 Task: Create New Customer with Customer Name: Americas Best Wings, Billing Address Line1: 4721 Huntz Lane, Billing Address Line2:  Bolton, Billing Address Line3:  Massachusetts 01740
Action: Mouse pressed left at (174, 34)
Screenshot: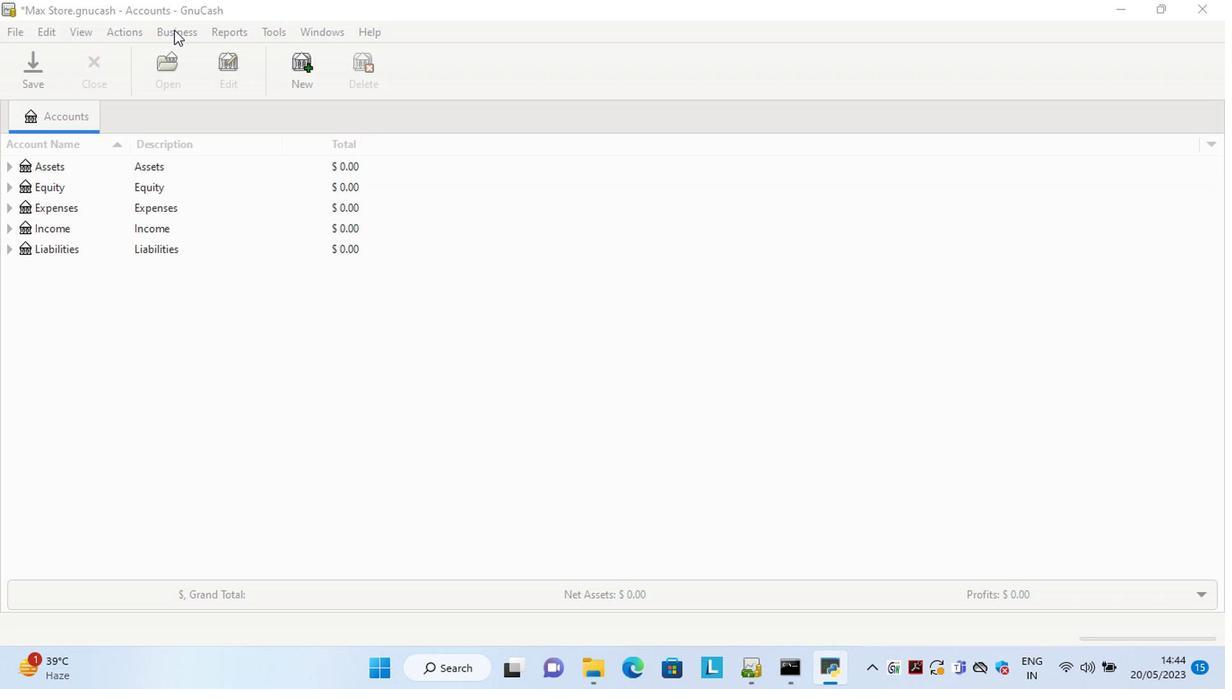 
Action: Mouse moved to (374, 81)
Screenshot: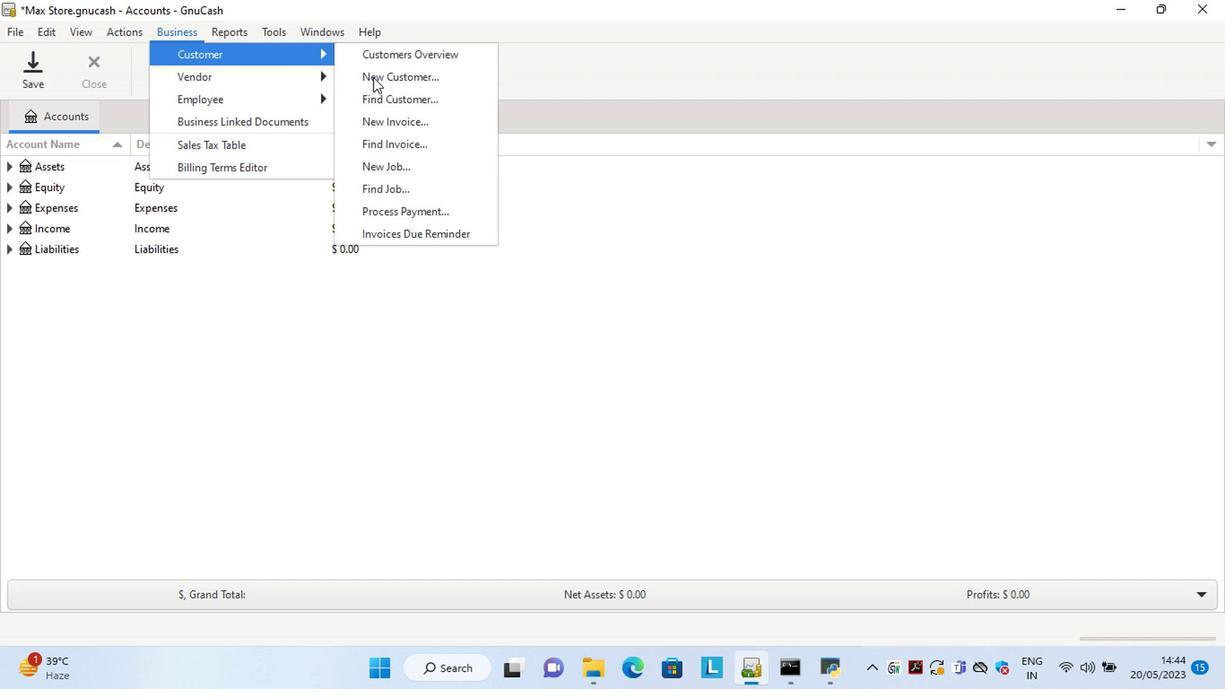 
Action: Mouse pressed left at (374, 81)
Screenshot: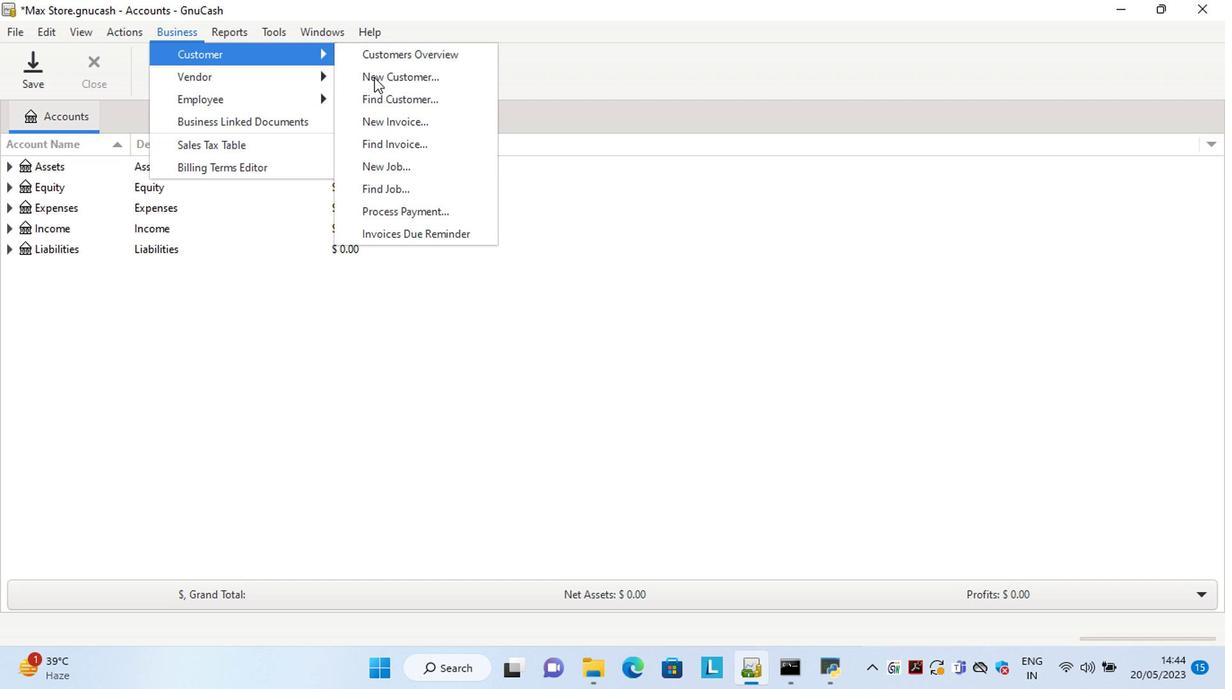 
Action: Mouse moved to (777, 270)
Screenshot: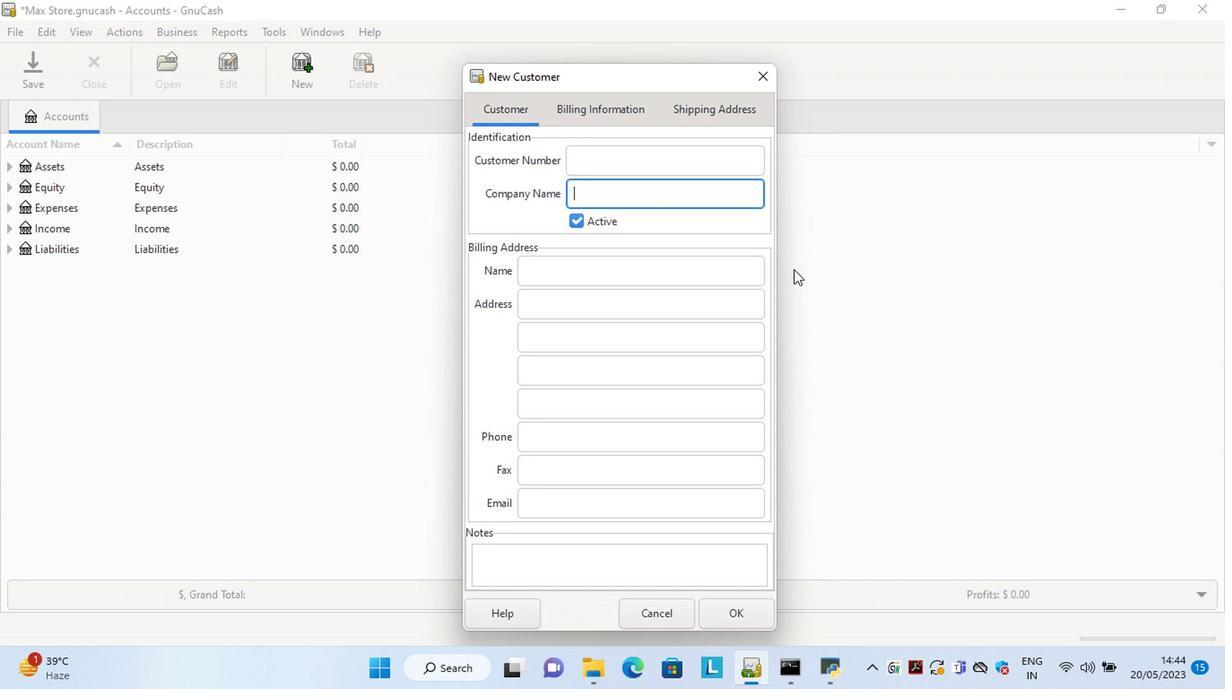 
Action: Key pressed <Key.shift>Americas<Key.space><Key.shift>Best<Key.space><Key.shift>Wings<Key.tab><Key.tab><Key.tab>4721<Key.space><Key.shift>Huntz<Key.space><Key.shift>Lane<Key.tab>bo<Key.tab>ms<Key.backspace>a<Key.tab>
Screenshot: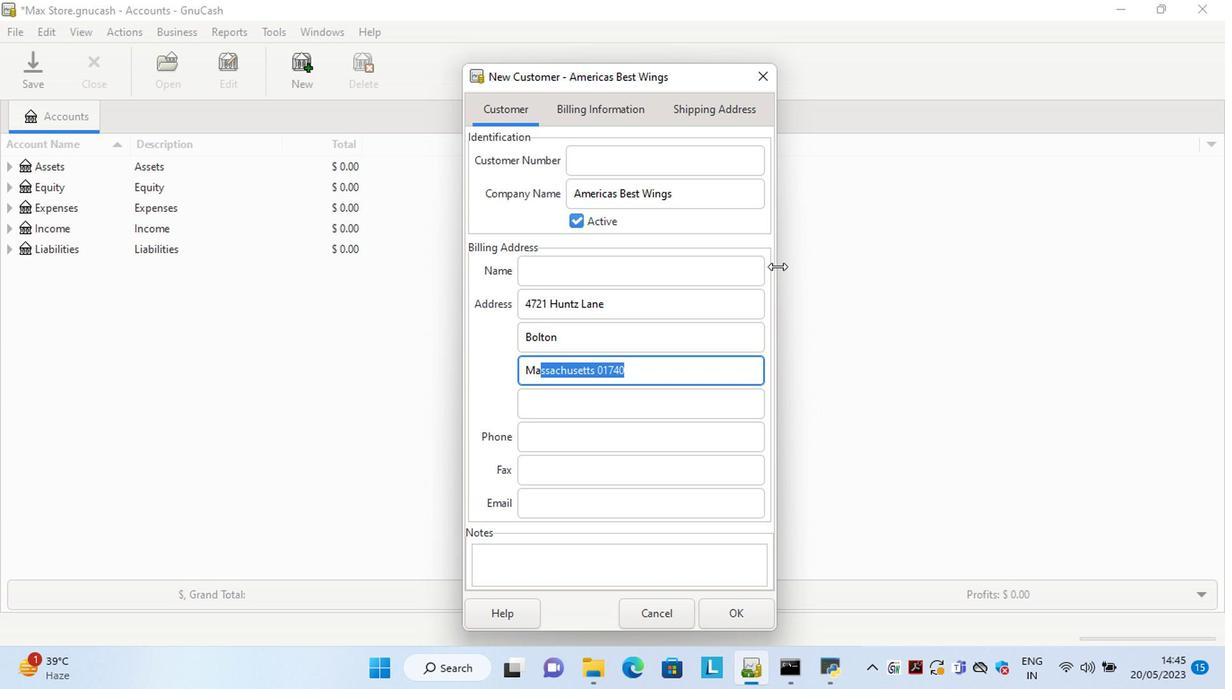 
Action: Mouse moved to (744, 608)
Screenshot: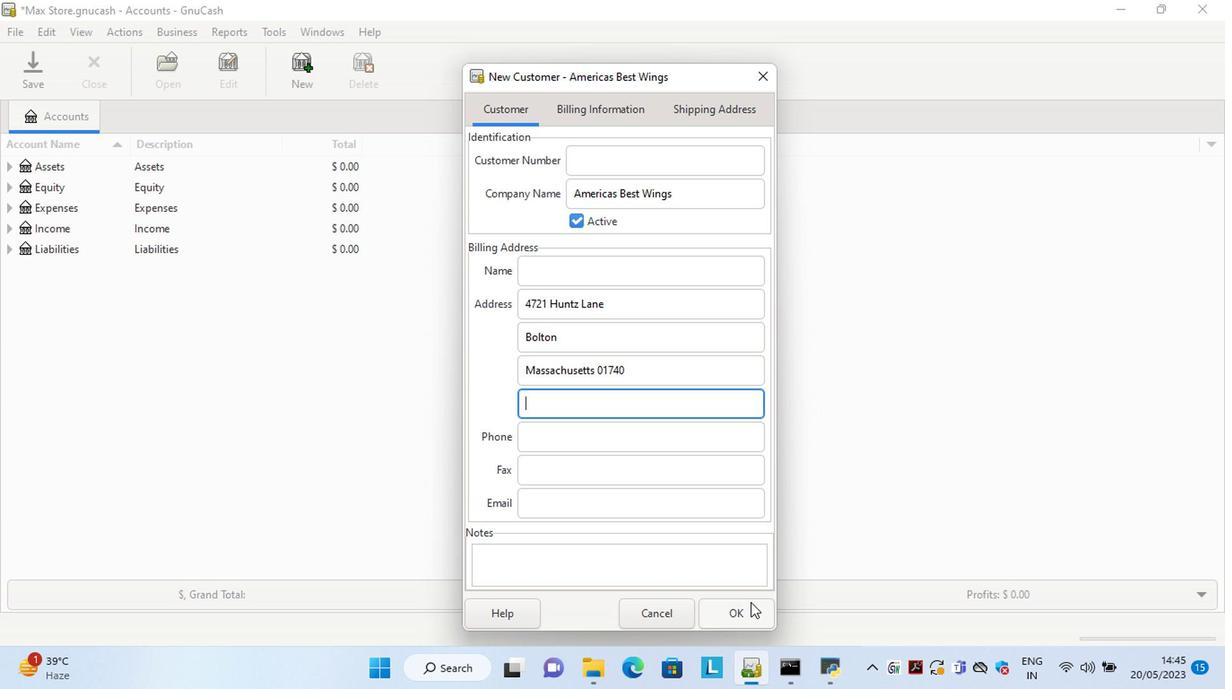 
Action: Mouse pressed left at (744, 608)
Screenshot: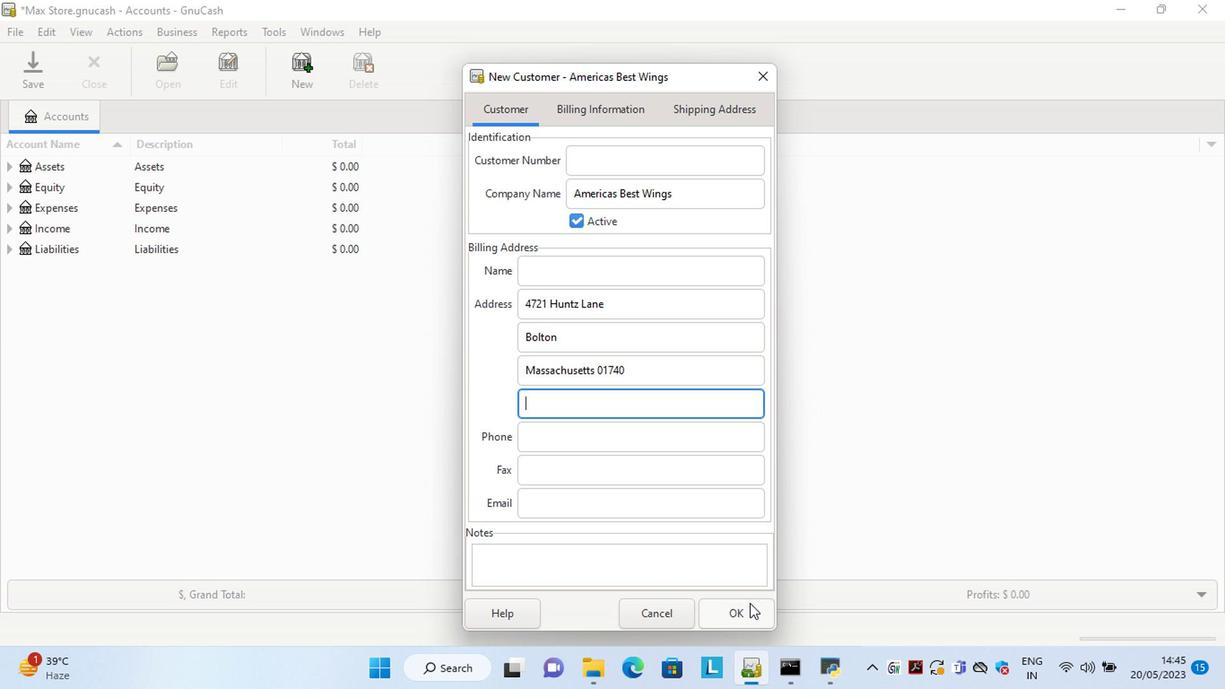 
